 Task: Save the calendar for June 2023 as an iCalendar file.
Action: Mouse moved to (17, 67)
Screenshot: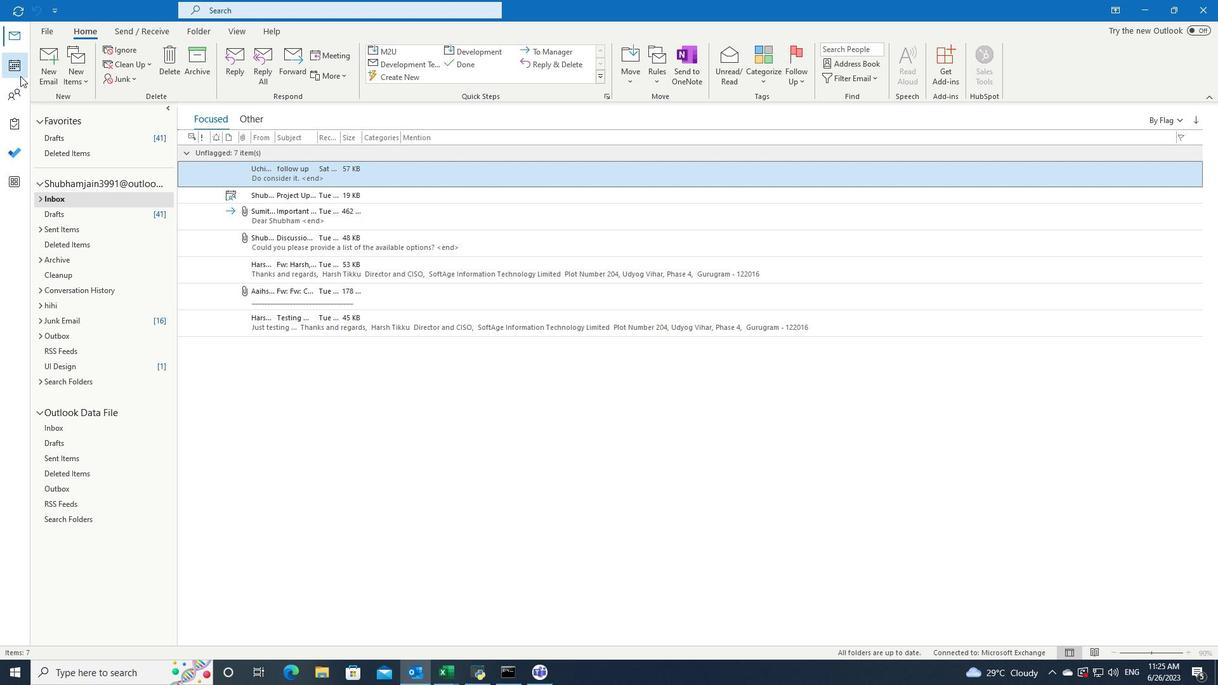 
Action: Mouse pressed left at (17, 67)
Screenshot: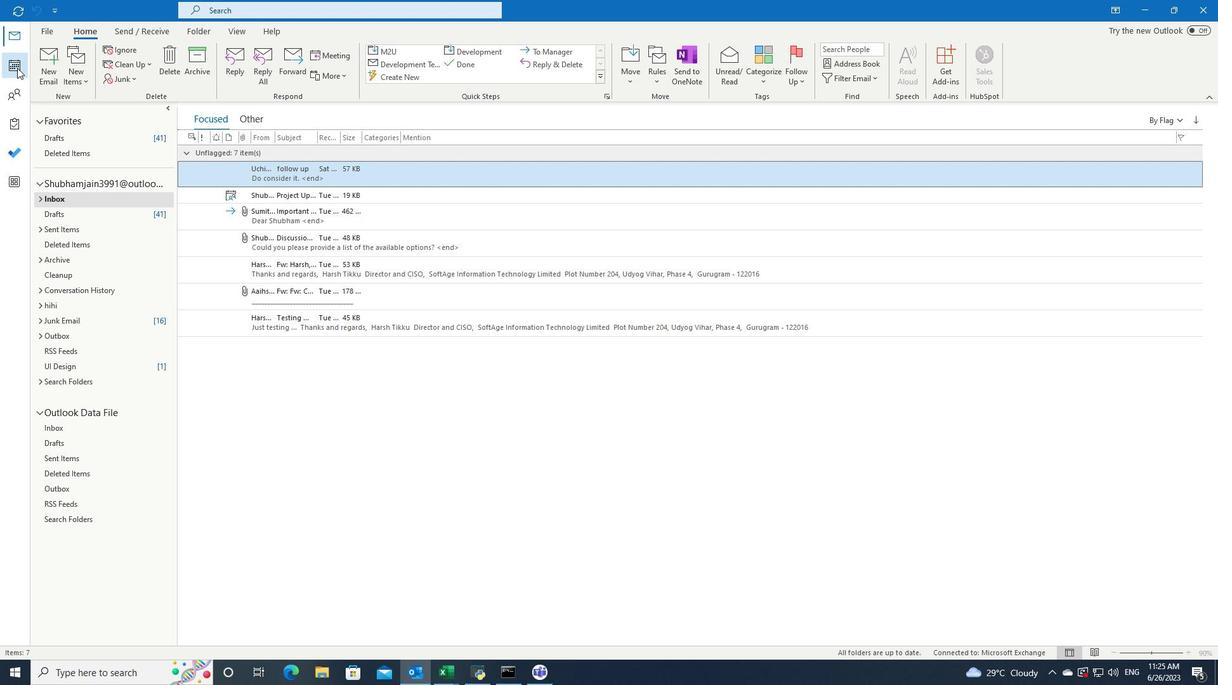 
Action: Mouse moved to (41, 33)
Screenshot: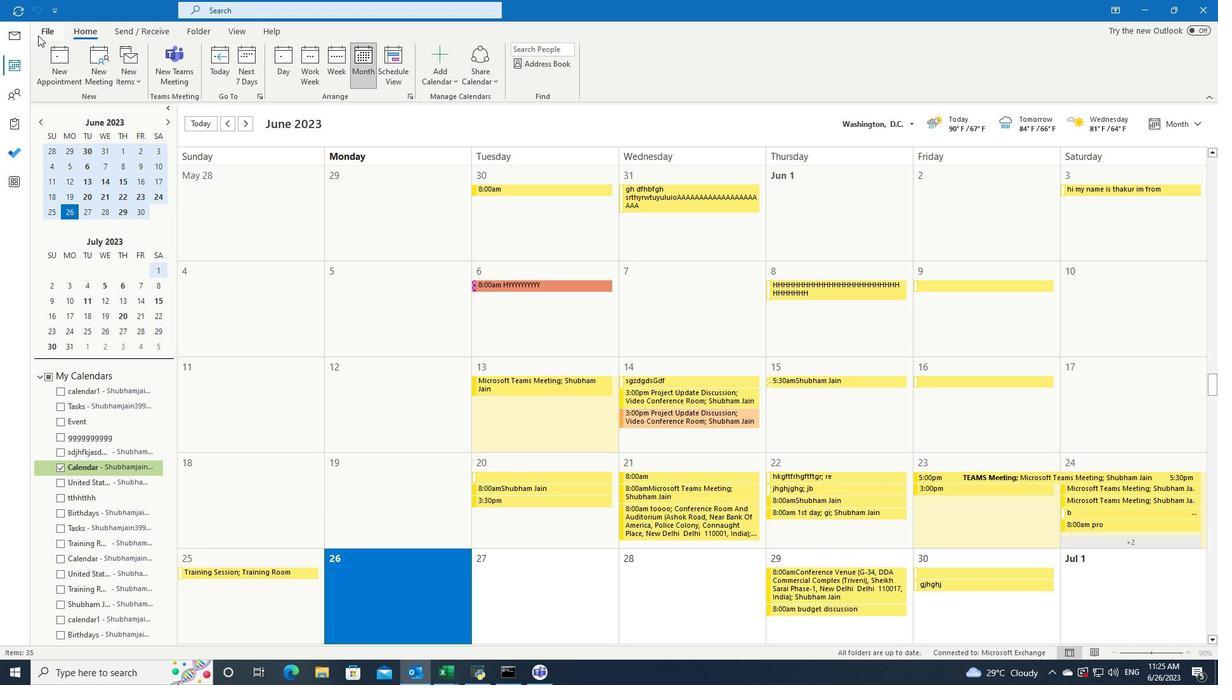 
Action: Mouse pressed left at (41, 33)
Screenshot: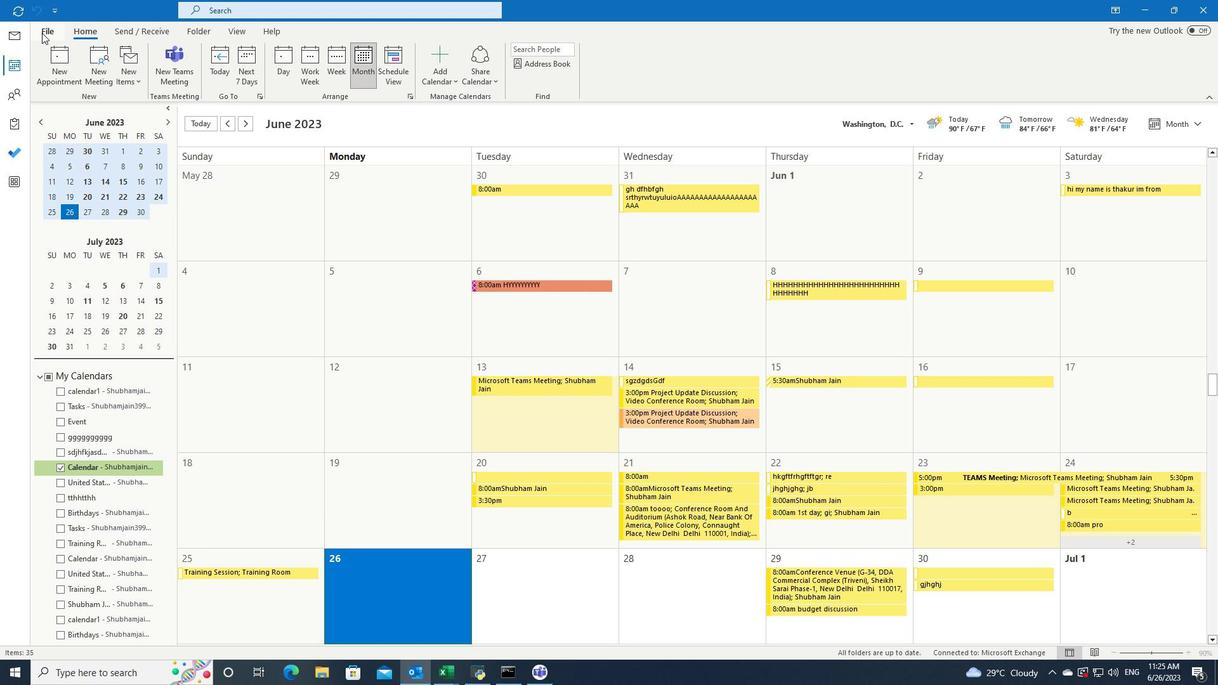 
Action: Mouse moved to (46, 177)
Screenshot: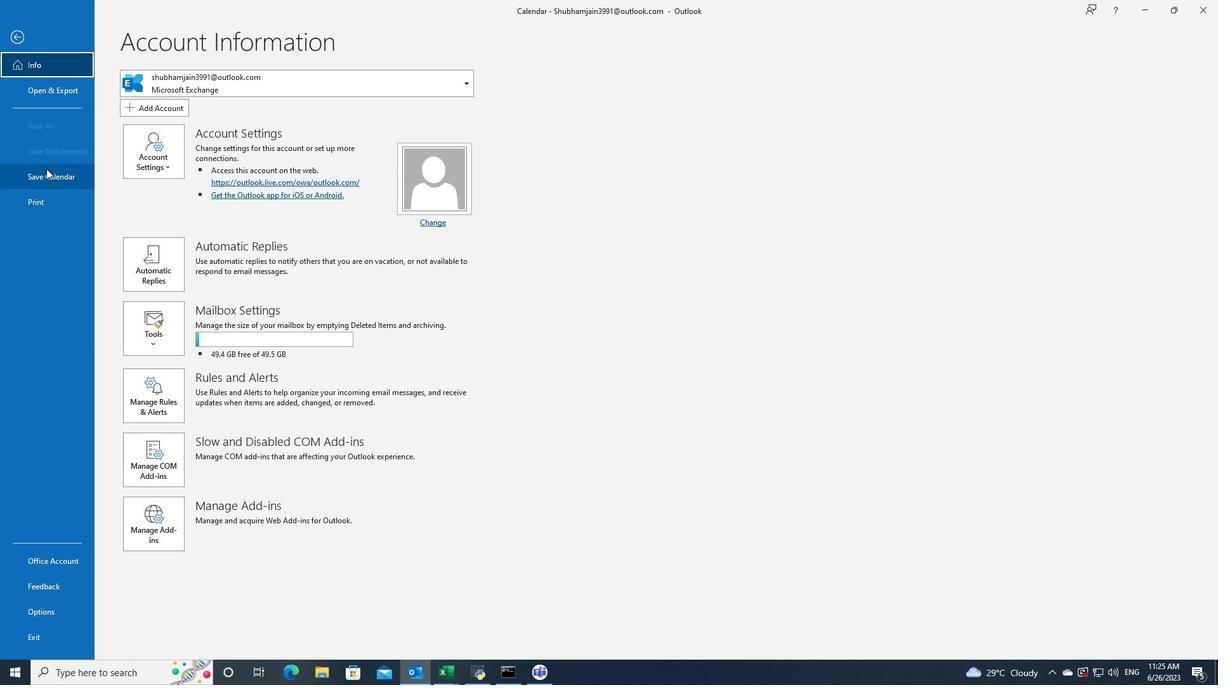 
Action: Mouse pressed left at (46, 177)
Screenshot: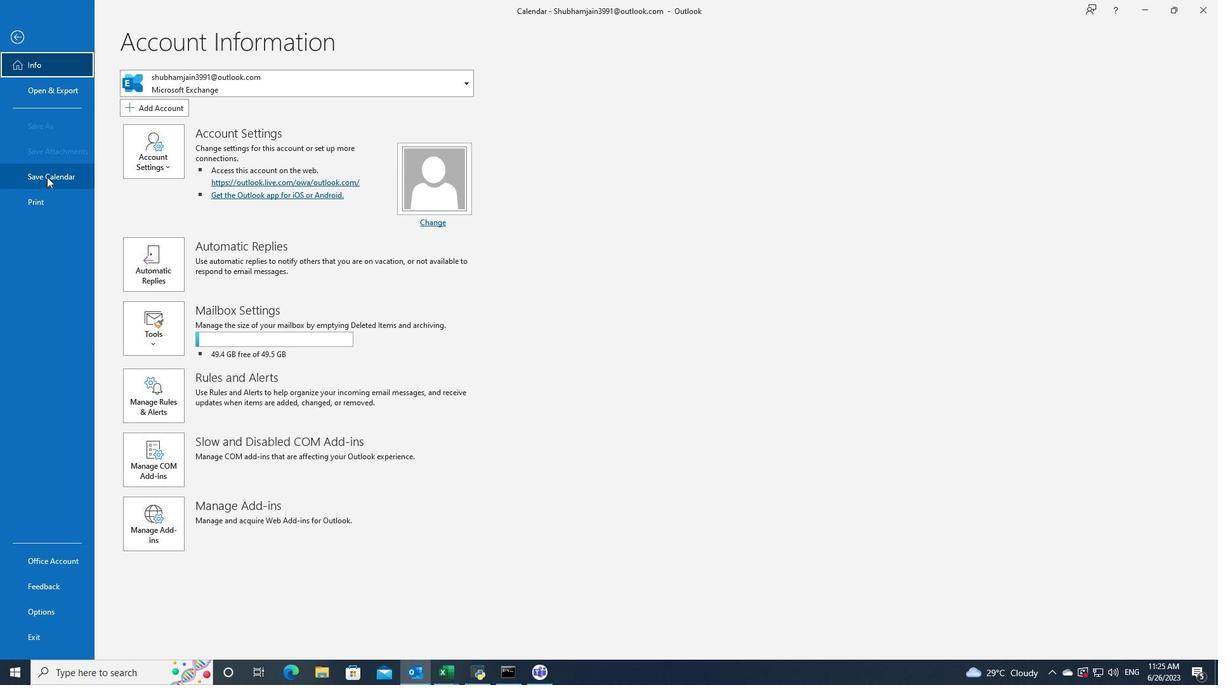 
Action: Key pressed <Key.shift>Meetings
Screenshot: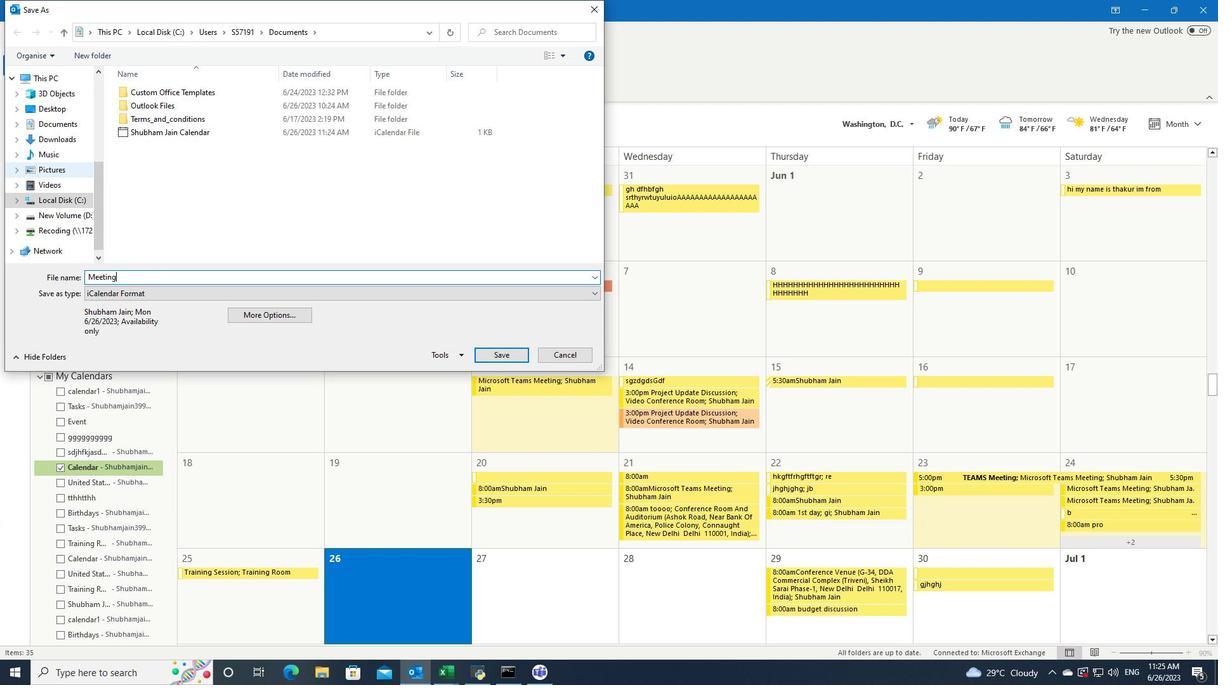 
Action: Mouse moved to (485, 353)
Screenshot: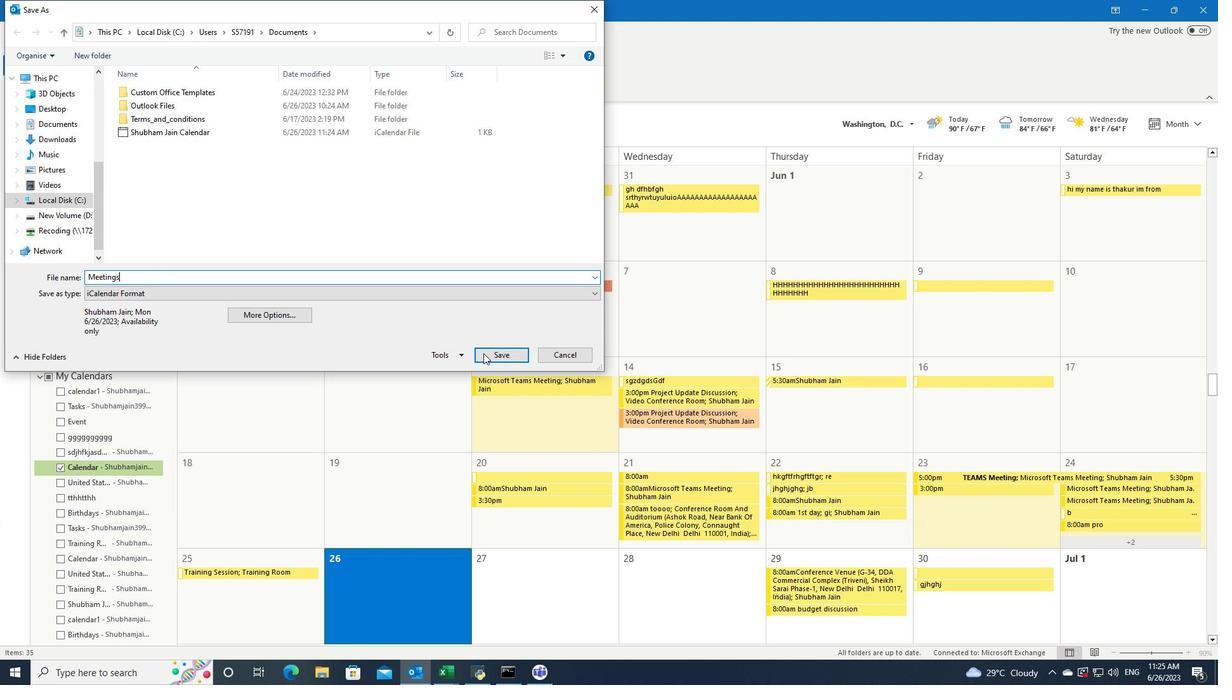 
Action: Mouse pressed left at (485, 353)
Screenshot: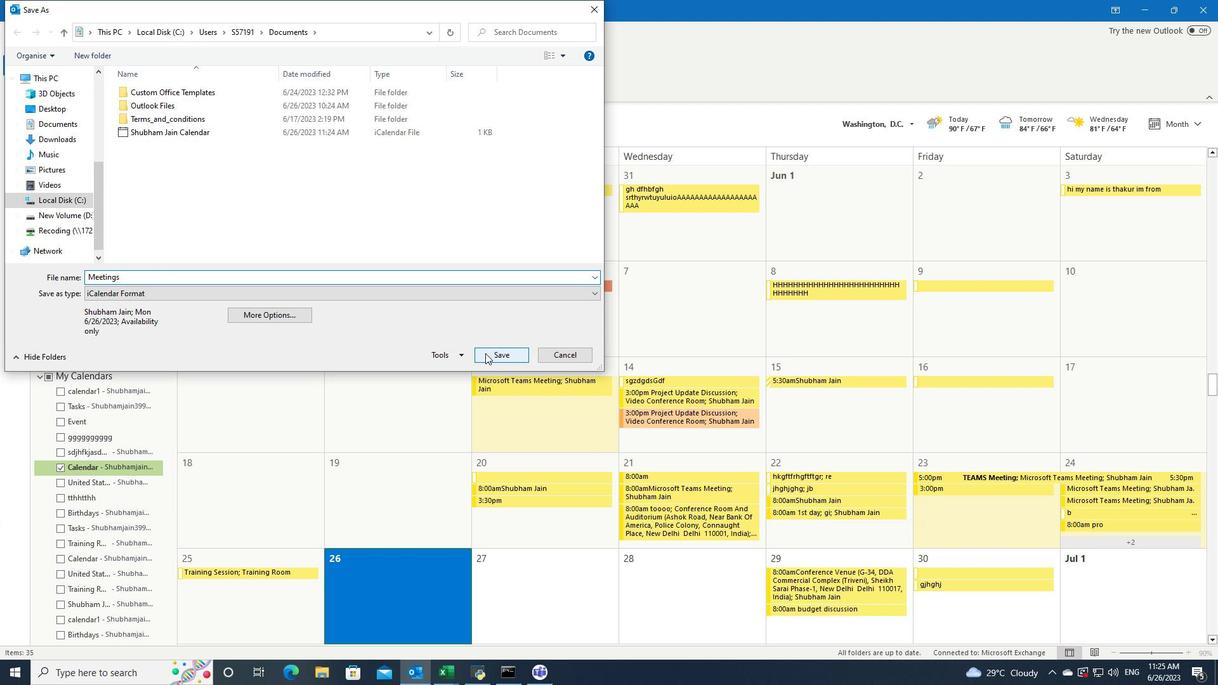 
Action: Mouse moved to (601, 372)
Screenshot: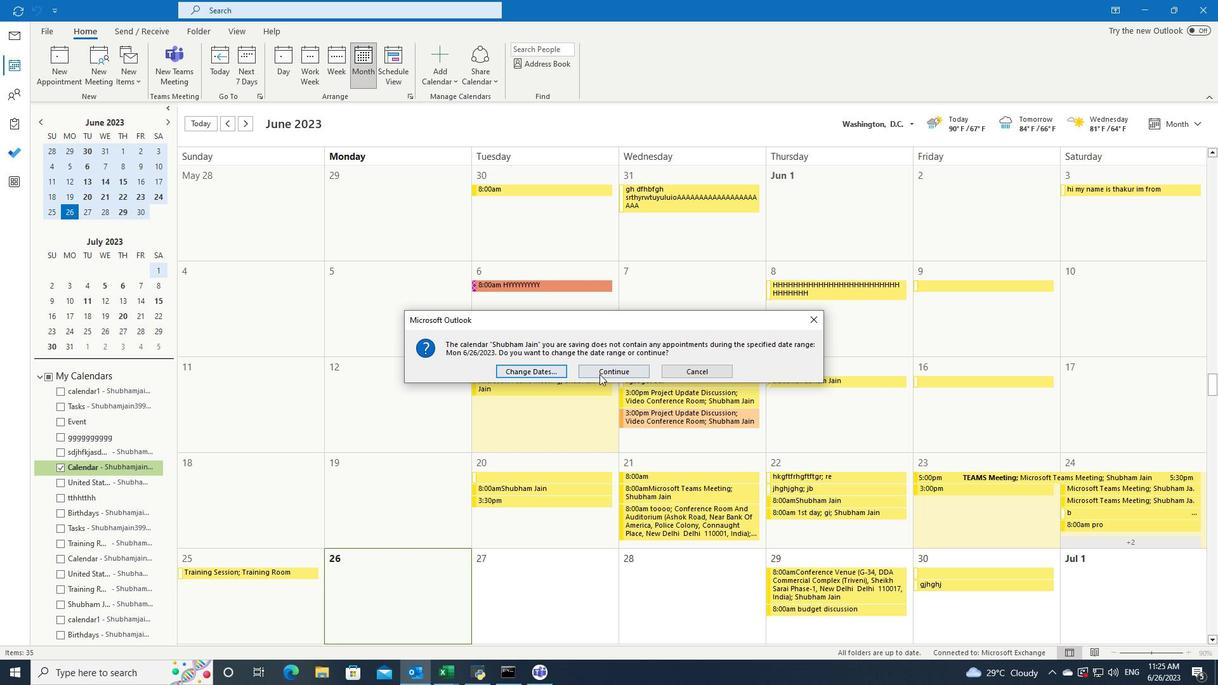 
